 Task: Set the frame buffer depth in the shared memory framebuffer to 32 bits.
Action: Mouse moved to (132, 18)
Screenshot: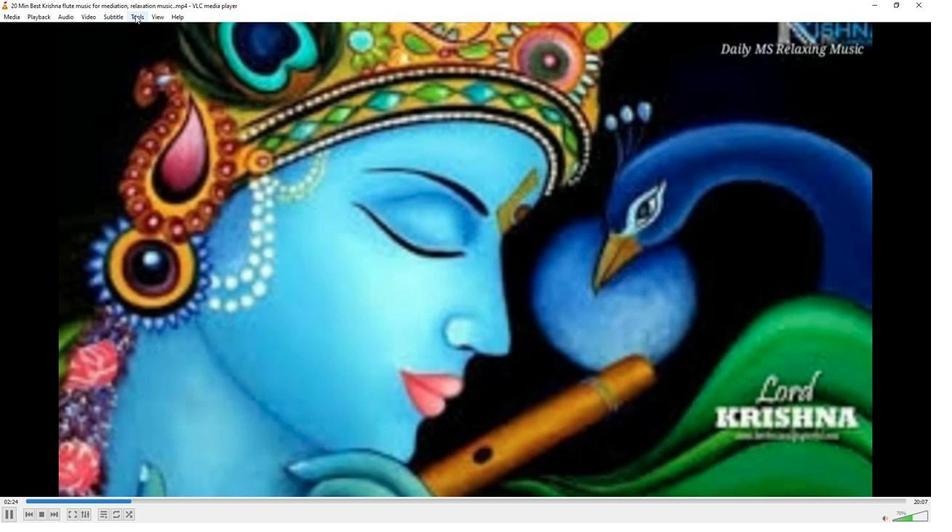 
Action: Mouse pressed left at (132, 18)
Screenshot: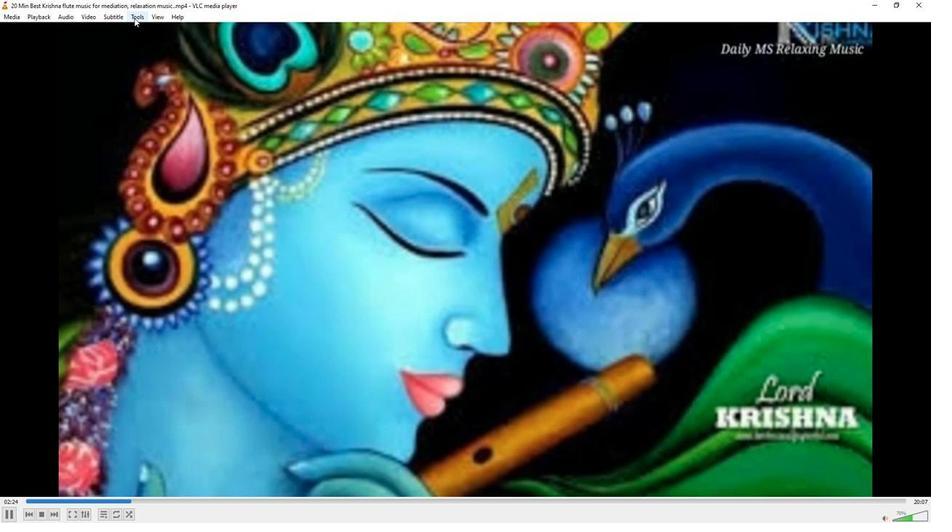 
Action: Mouse moved to (147, 133)
Screenshot: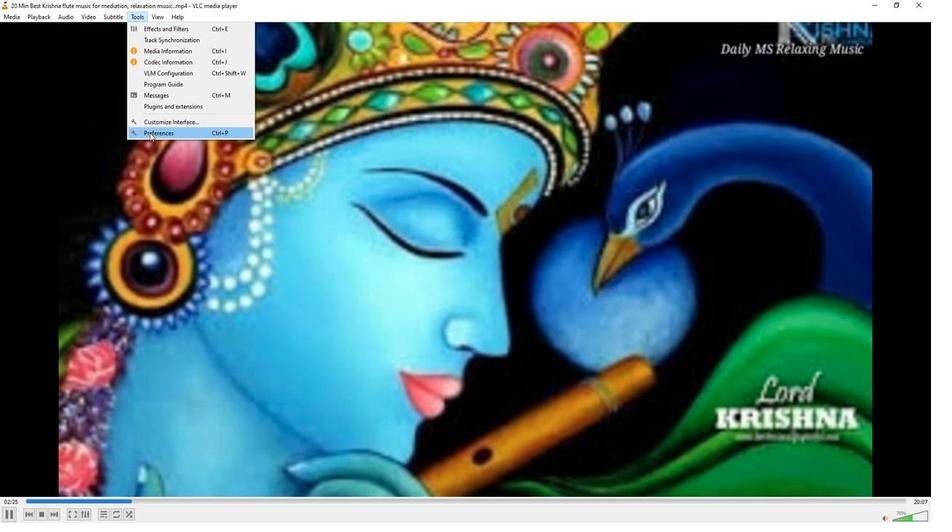 
Action: Mouse pressed left at (147, 133)
Screenshot: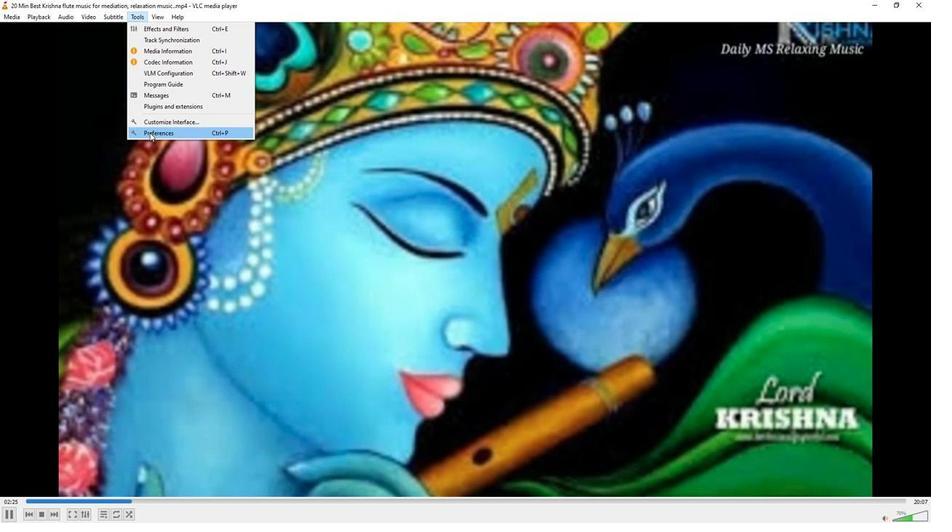 
Action: Mouse moved to (305, 428)
Screenshot: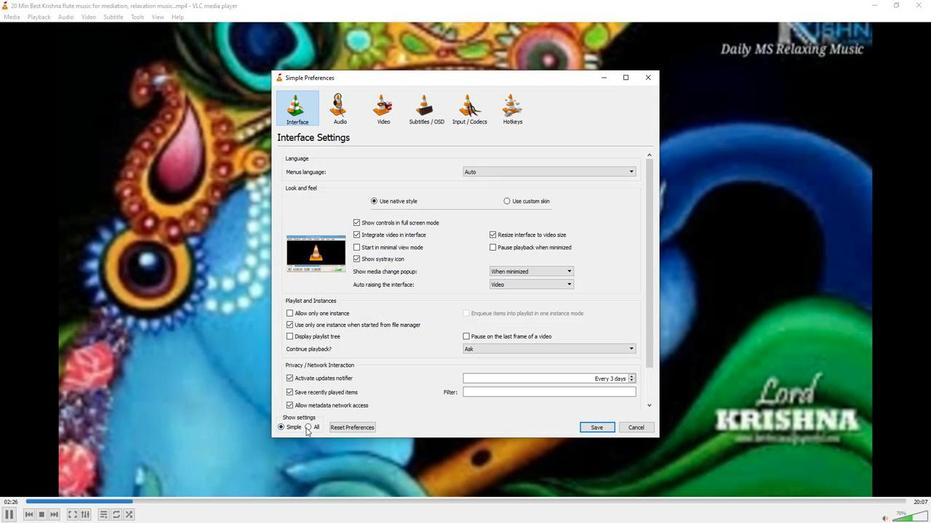 
Action: Mouse pressed left at (305, 428)
Screenshot: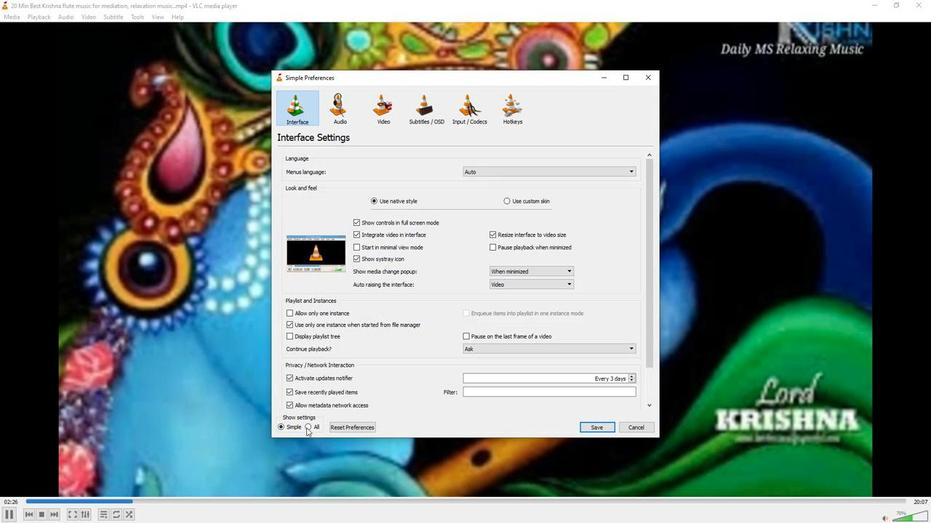
Action: Mouse moved to (291, 261)
Screenshot: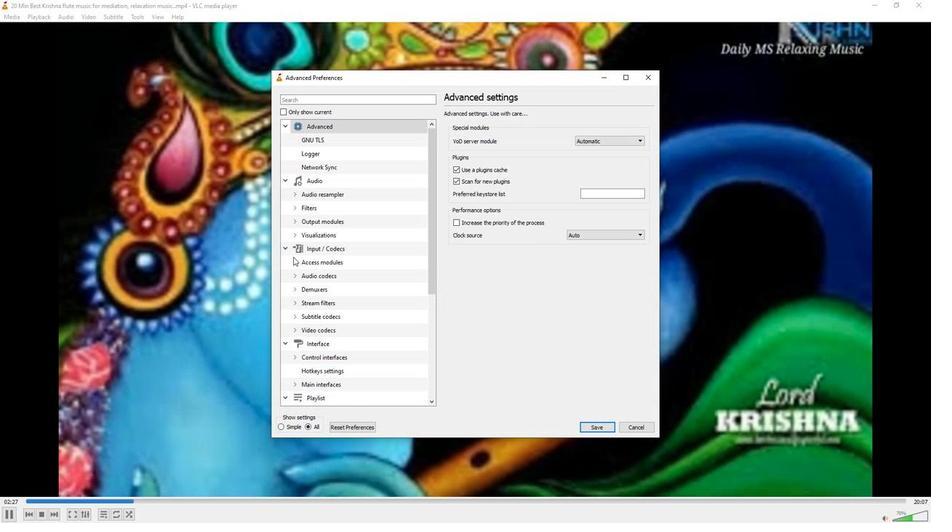 
Action: Mouse pressed left at (291, 261)
Screenshot: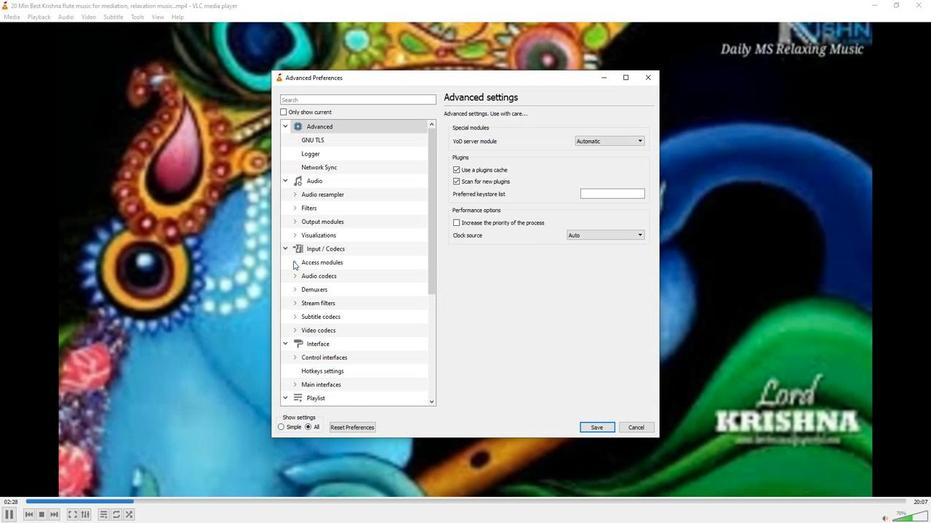 
Action: Mouse moved to (318, 402)
Screenshot: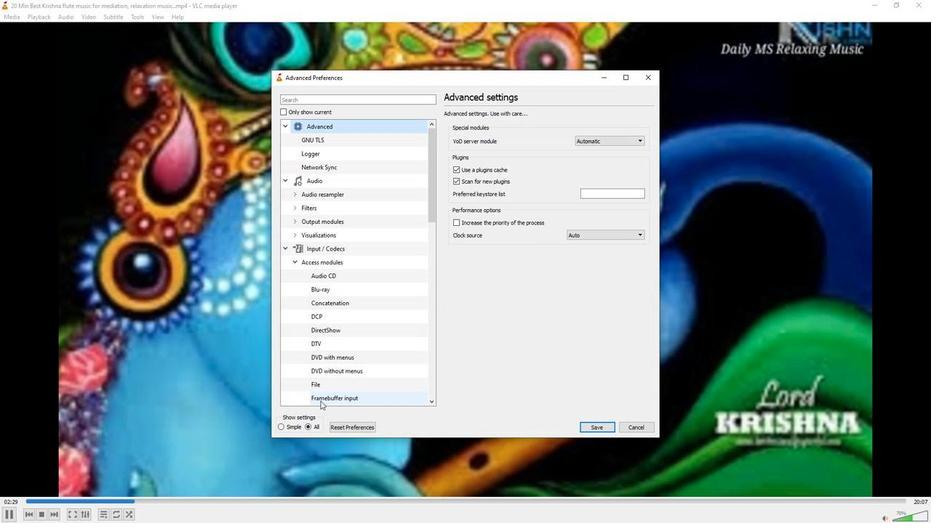 
Action: Mouse pressed left at (318, 402)
Screenshot: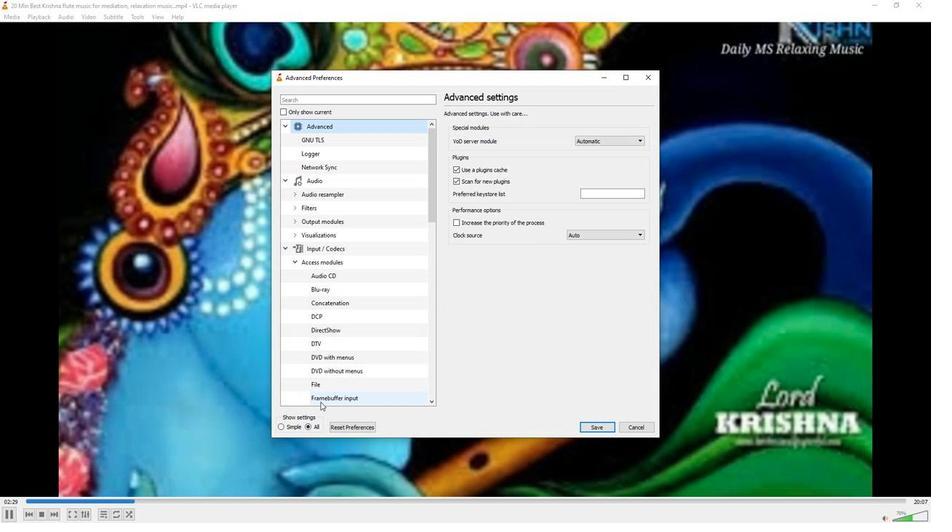 
Action: Mouse moved to (600, 141)
Screenshot: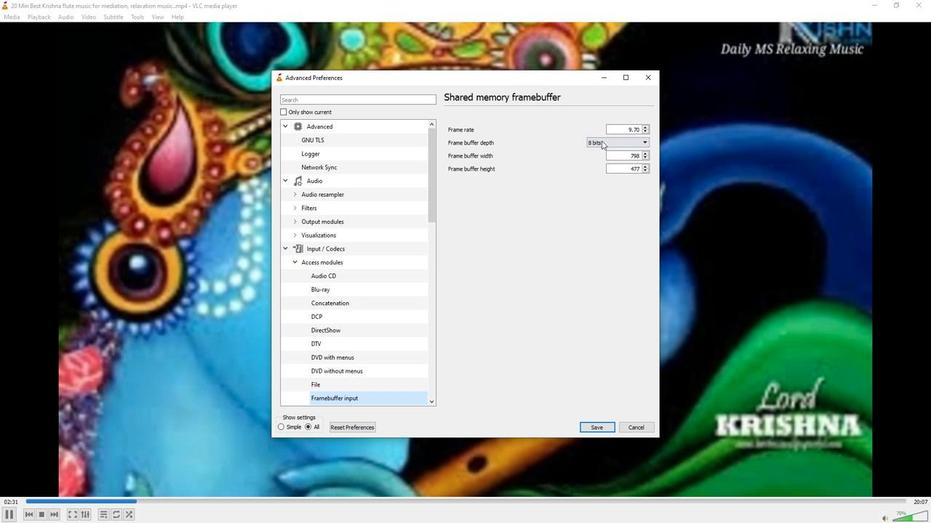 
Action: Mouse pressed left at (600, 141)
Screenshot: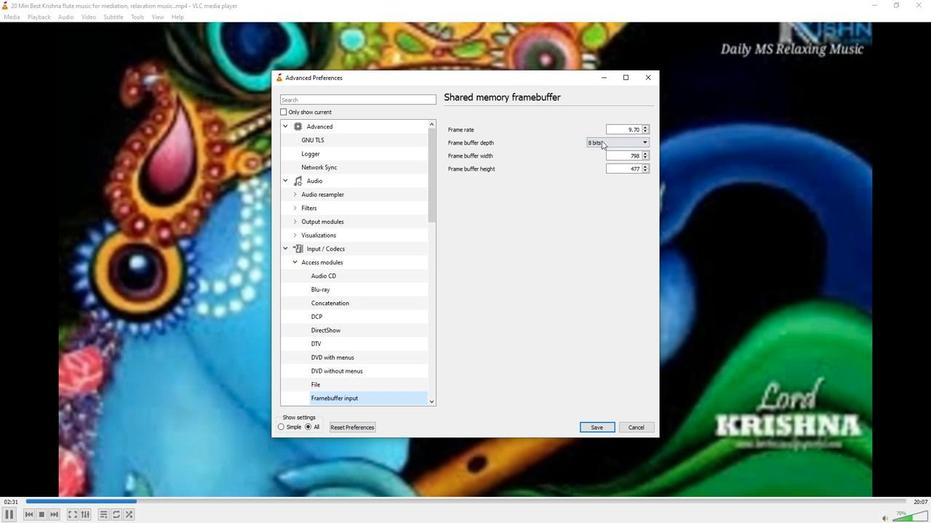 
Action: Mouse moved to (593, 184)
Screenshot: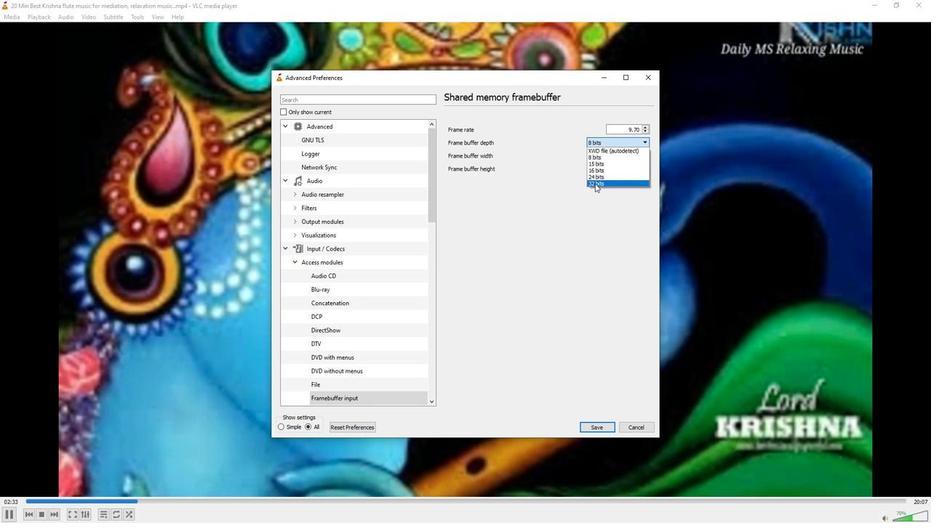 
Action: Mouse pressed left at (593, 184)
Screenshot: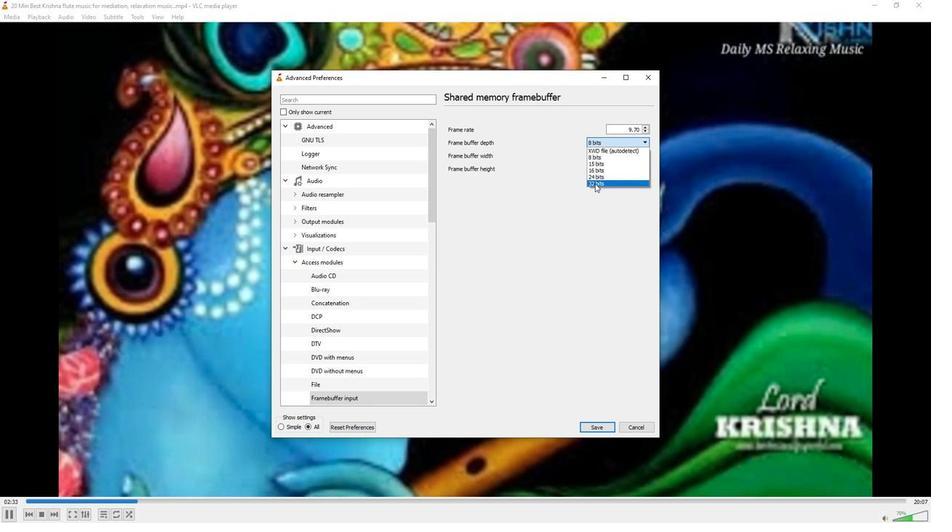 
Action: Mouse moved to (546, 197)
Screenshot: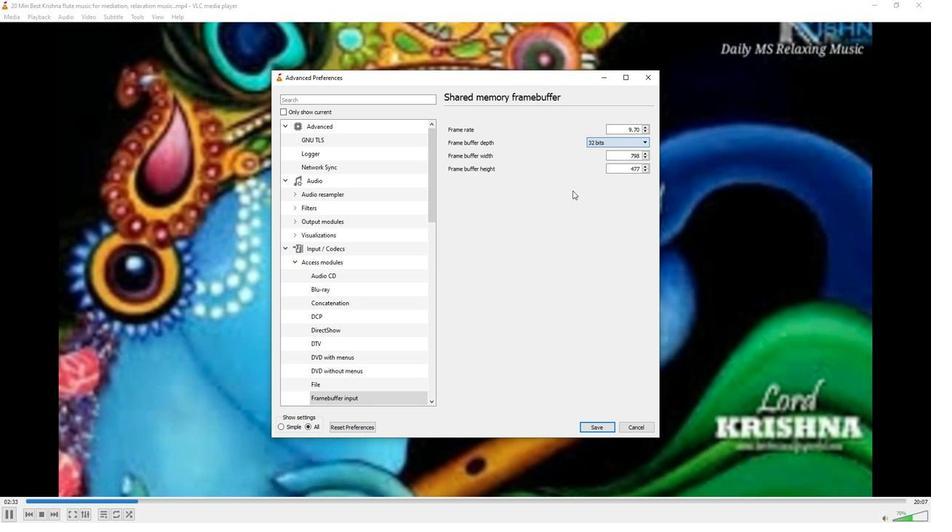 
